 Task: Log work in the project VestaTech for the issue 'Integrate a new gamification feature into an existing mobile application to increase user engagement and motivation' spent time as '3w 6d 4h 11m' and remaining time as '2w 5d 12h 42m' and add a flag. Now add the issue to the epic 'Data Security'.
Action: Mouse moved to (442, 190)
Screenshot: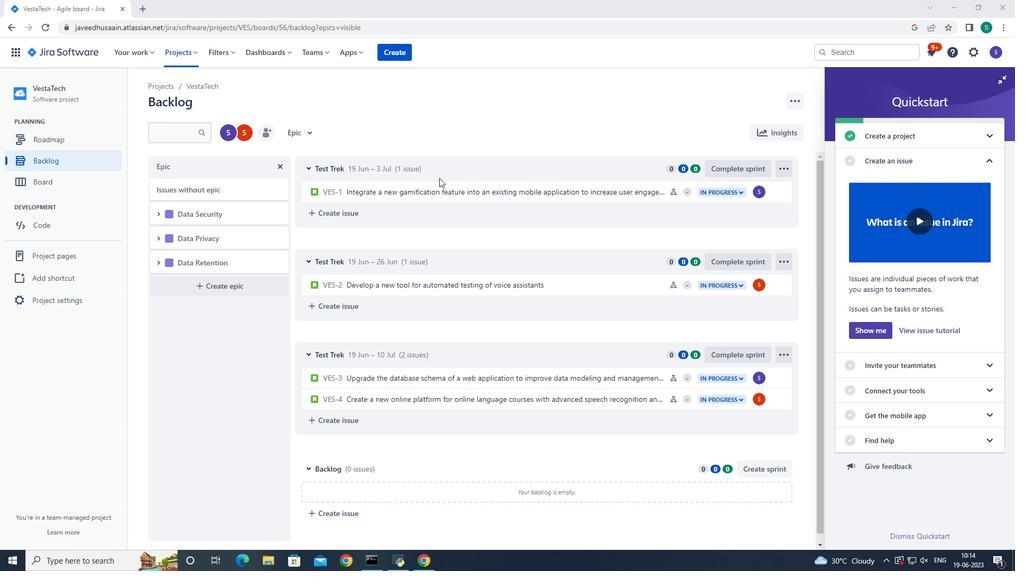 
Action: Mouse pressed left at (442, 190)
Screenshot: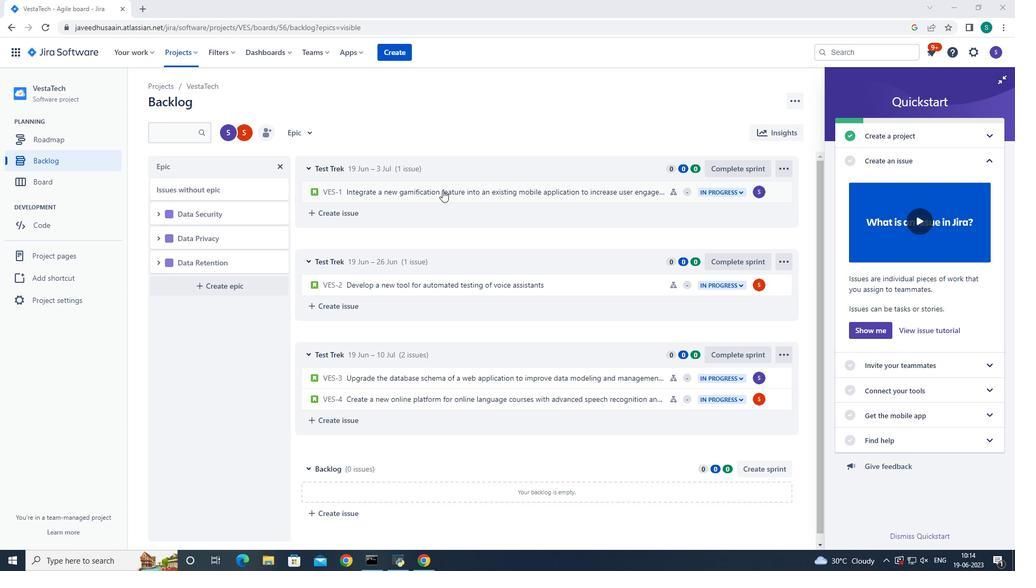 
Action: Mouse moved to (779, 162)
Screenshot: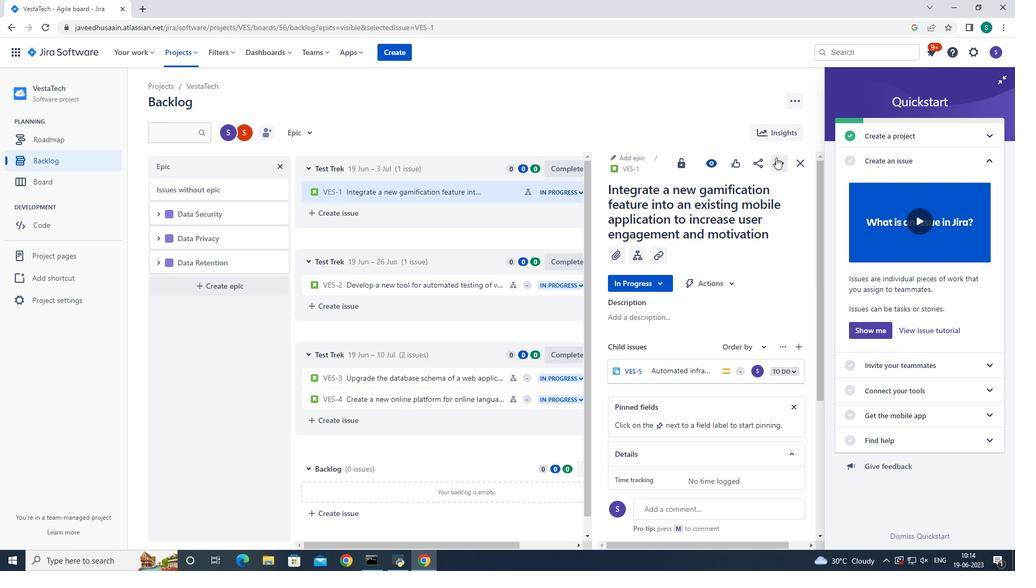 
Action: Mouse pressed left at (779, 162)
Screenshot: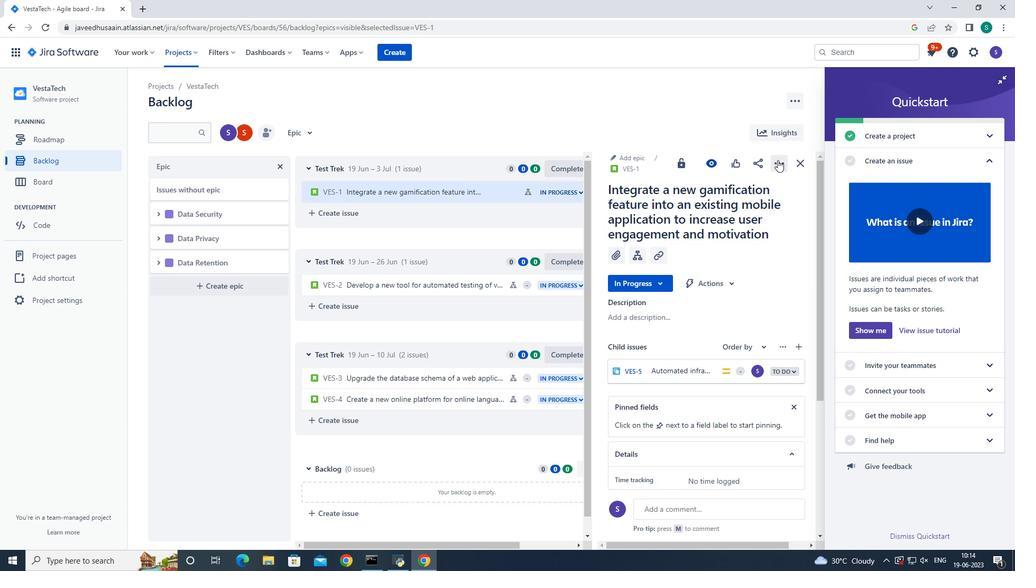 
Action: Mouse moved to (743, 190)
Screenshot: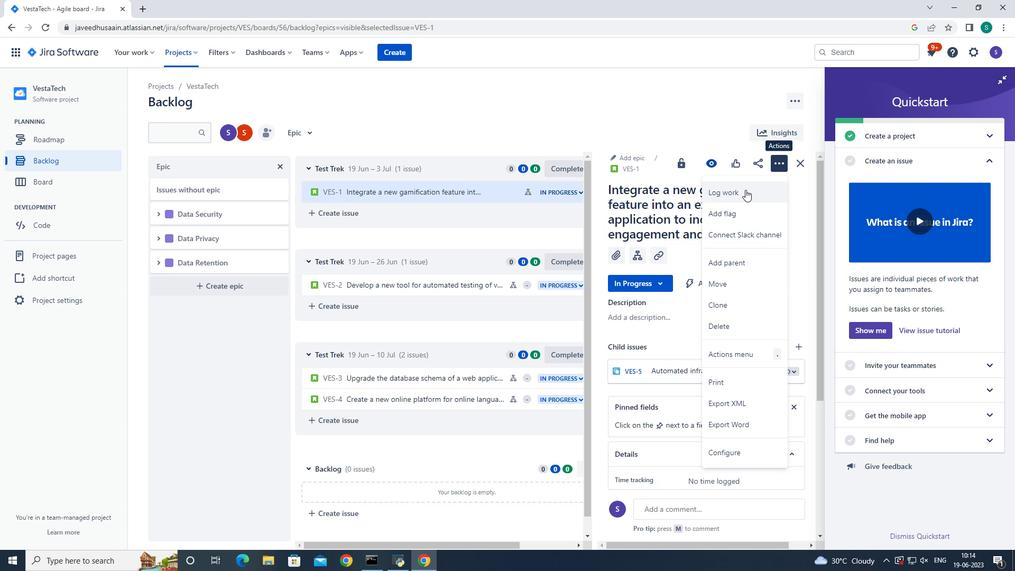 
Action: Mouse pressed left at (743, 190)
Screenshot: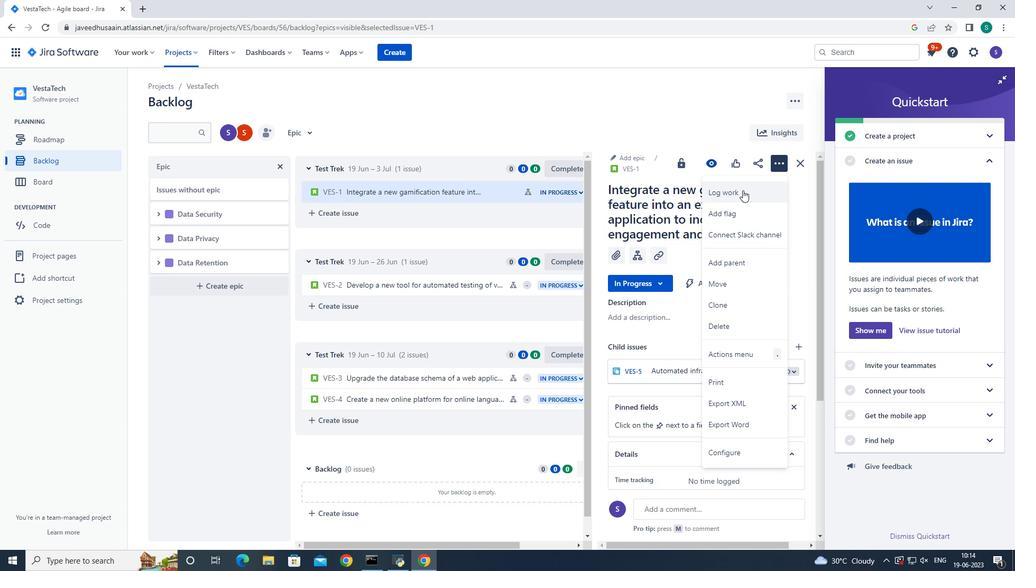 
Action: Mouse moved to (445, 158)
Screenshot: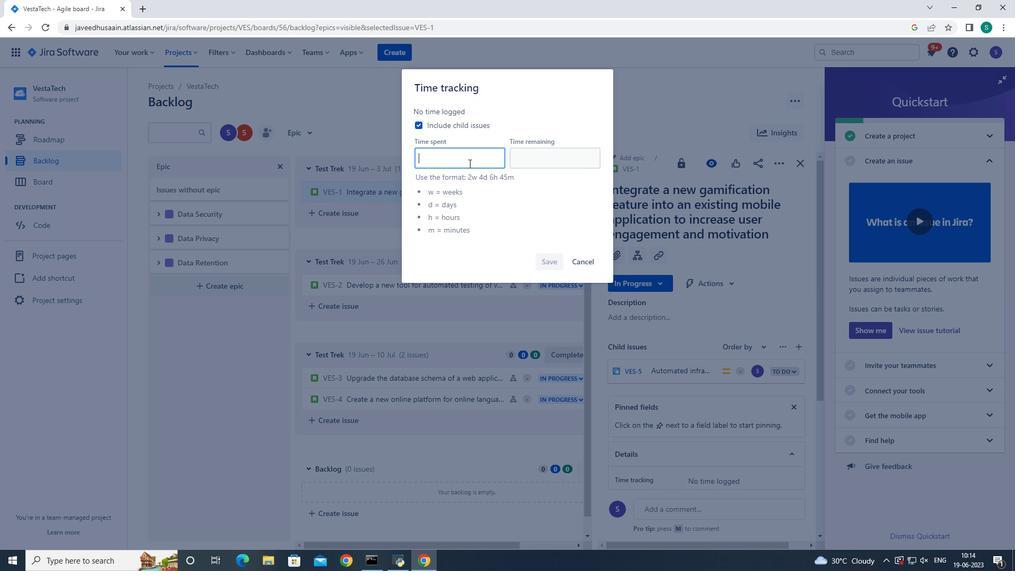 
Action: Mouse pressed left at (445, 158)
Screenshot: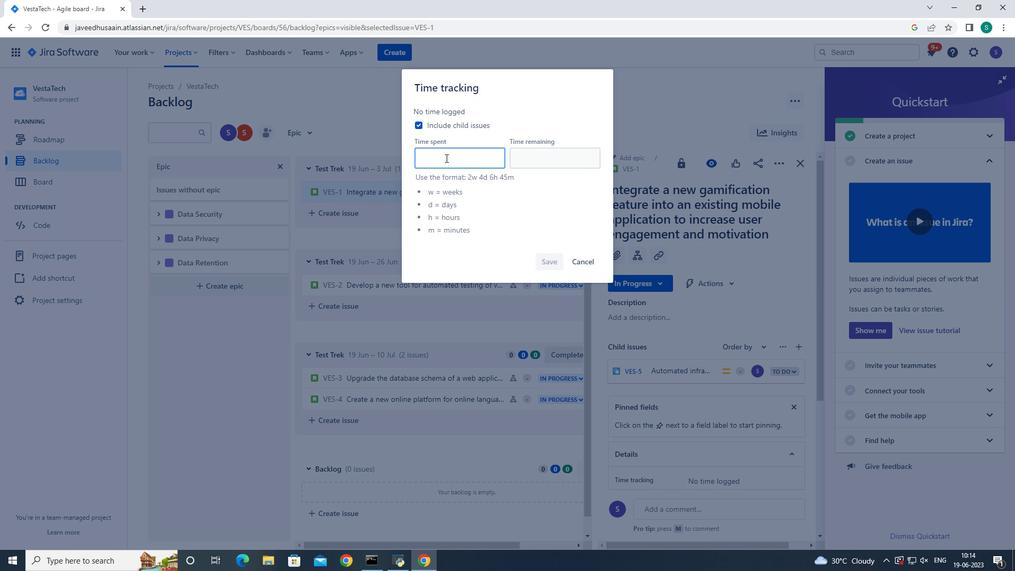 
Action: Key pressed 3w<Key.space>6d<Key.space>4h<Key.space>11m<Key.tab>2w<Key.space>5d<Key.space>12h<Key.space>42m
Screenshot: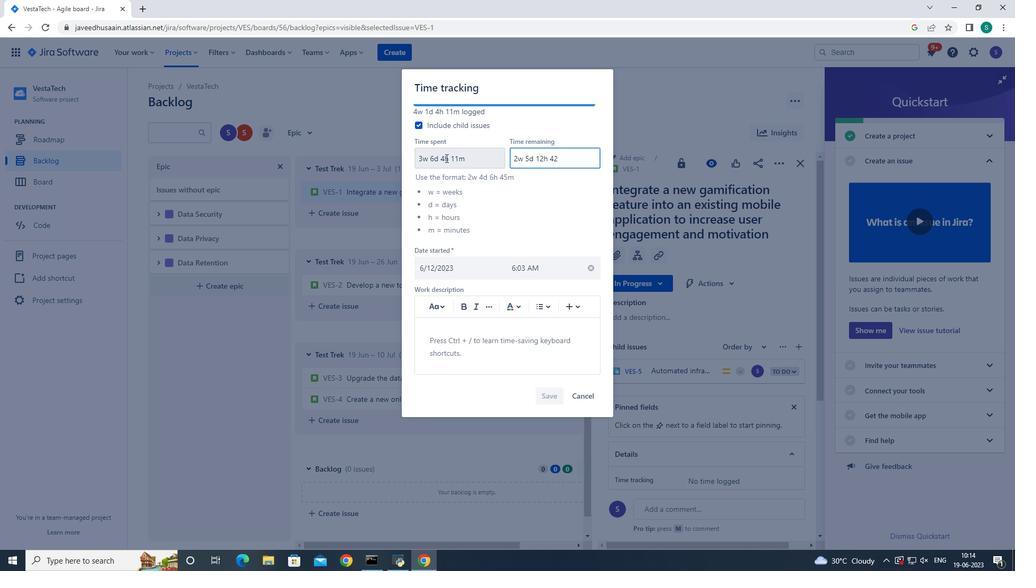 
Action: Mouse moved to (544, 396)
Screenshot: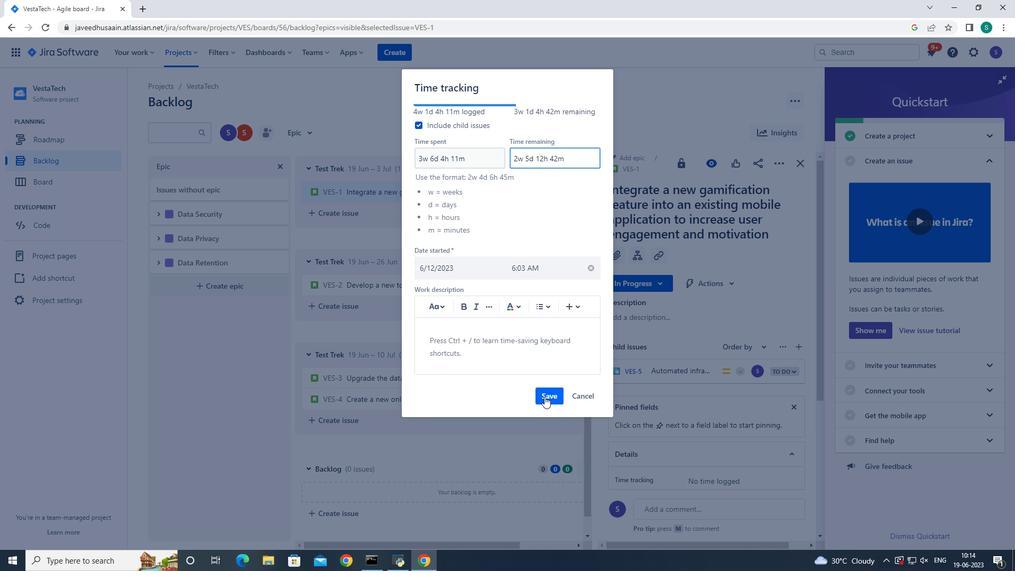 
Action: Mouse pressed left at (544, 396)
Screenshot: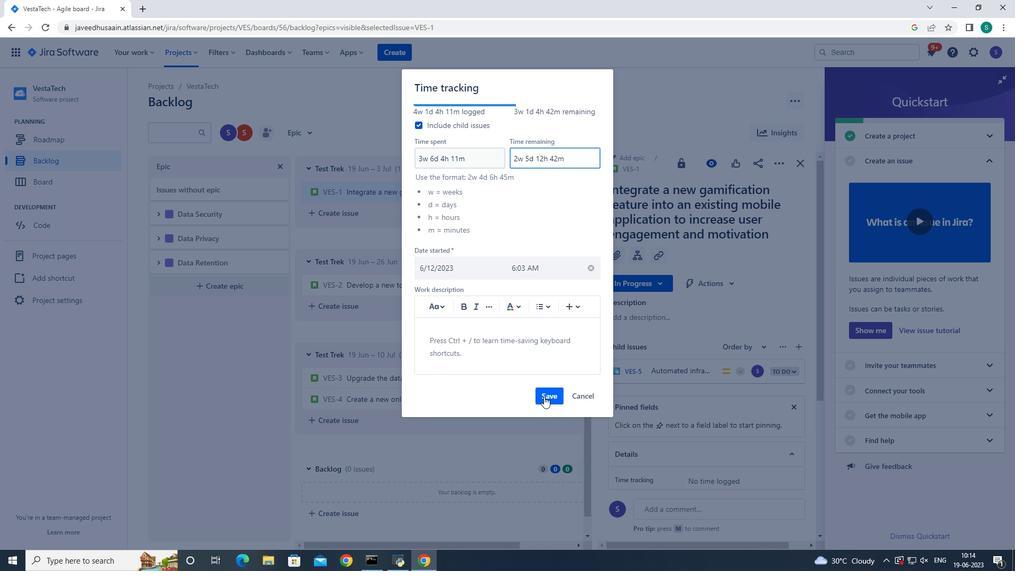 
Action: Mouse moved to (779, 387)
Screenshot: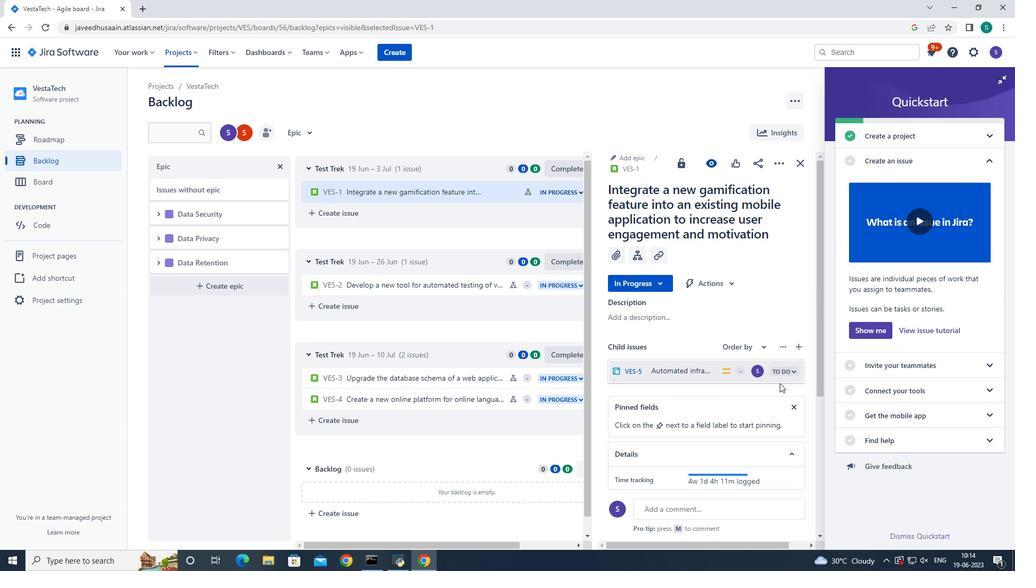 
Action: Mouse scrolled (779, 387) with delta (0, 0)
Screenshot: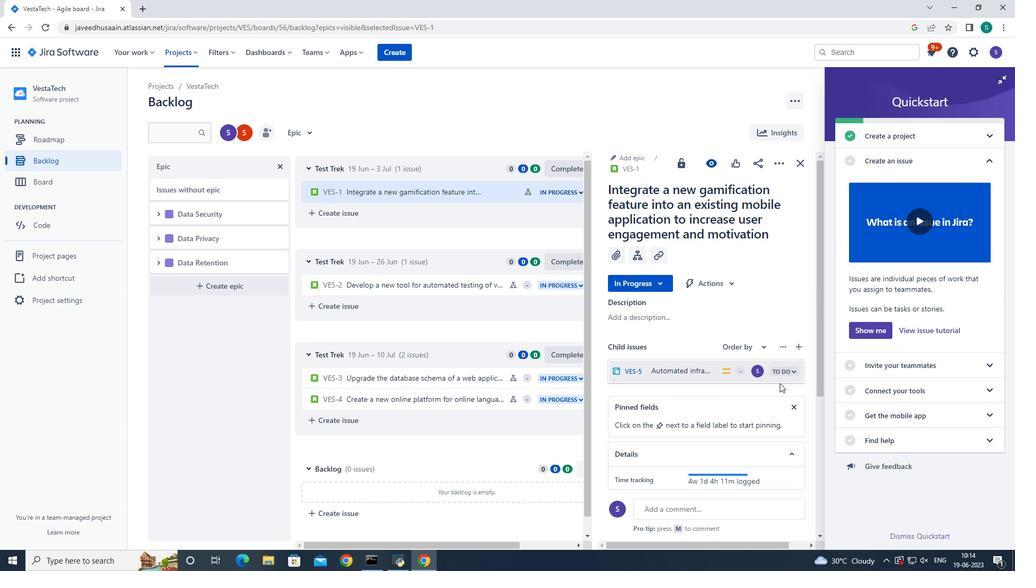 
Action: Mouse moved to (778, 392)
Screenshot: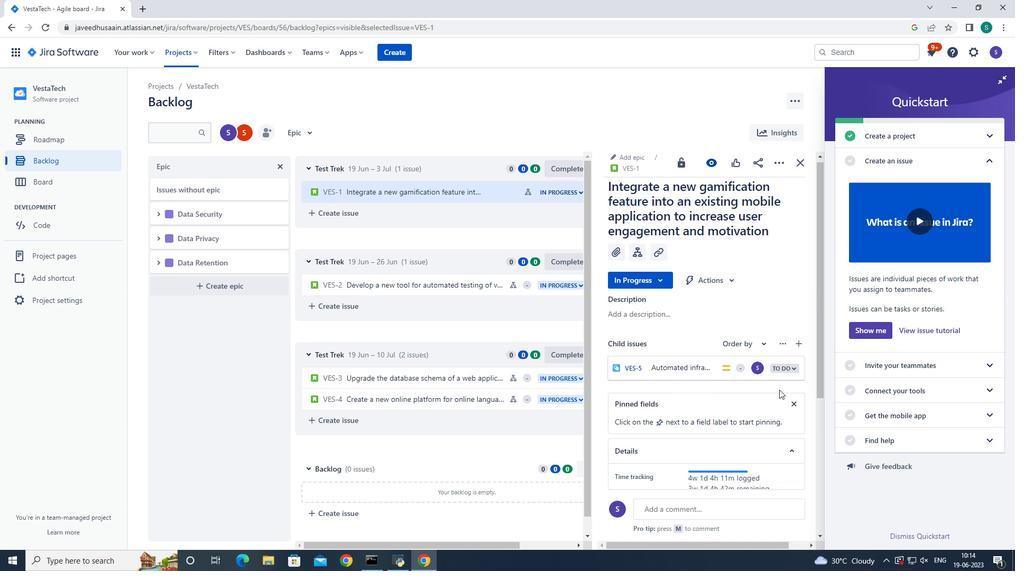 
Action: Mouse scrolled (778, 391) with delta (0, 0)
Screenshot: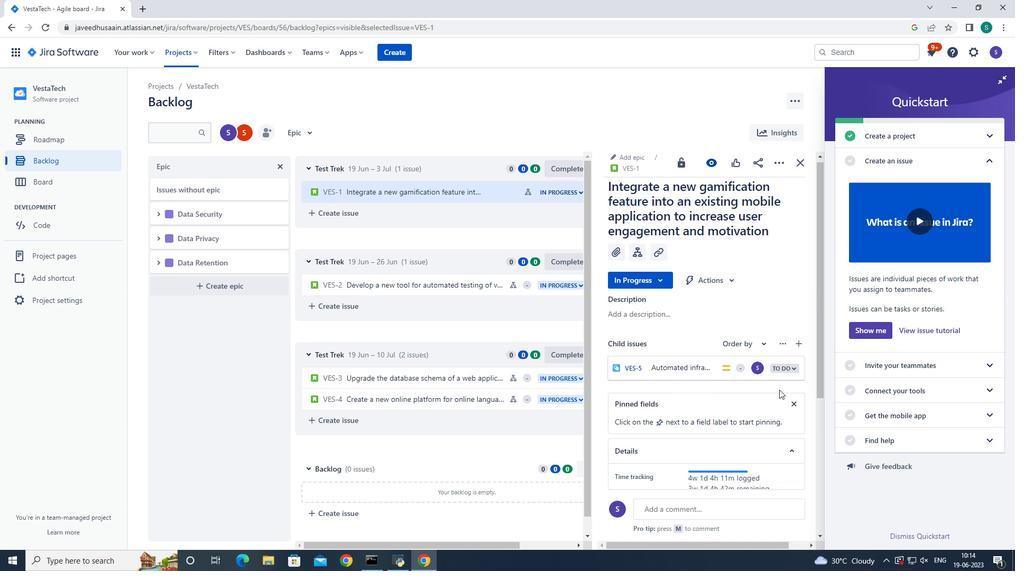 
Action: Mouse moved to (778, 390)
Screenshot: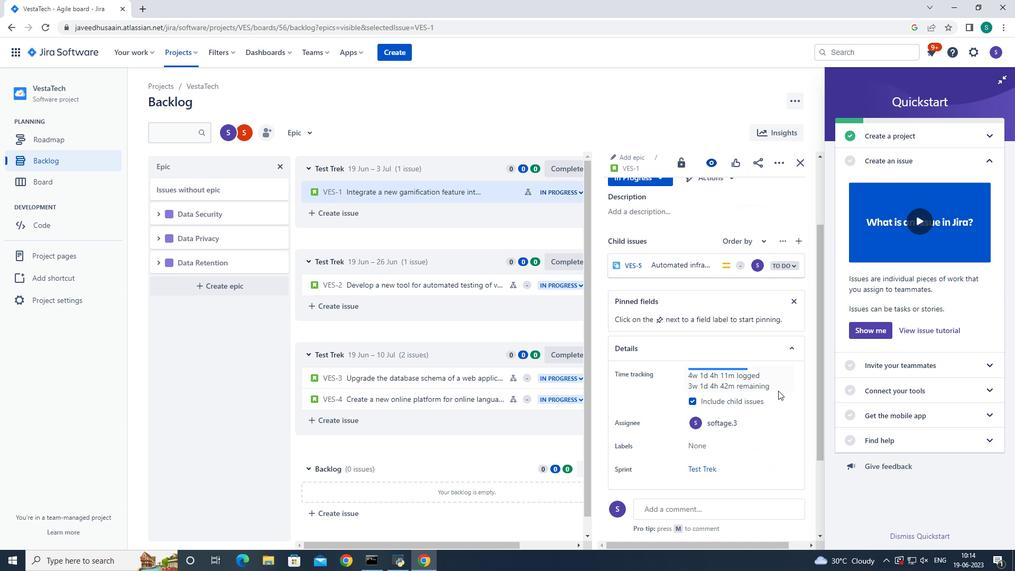 
Action: Mouse scrolled (778, 390) with delta (0, 0)
Screenshot: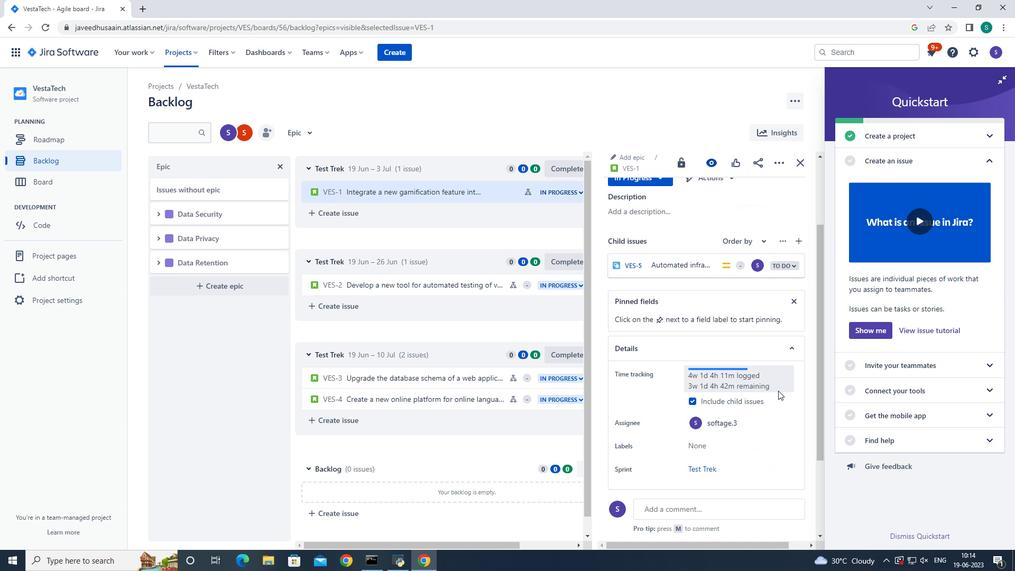 
Action: Mouse scrolled (778, 391) with delta (0, 0)
Screenshot: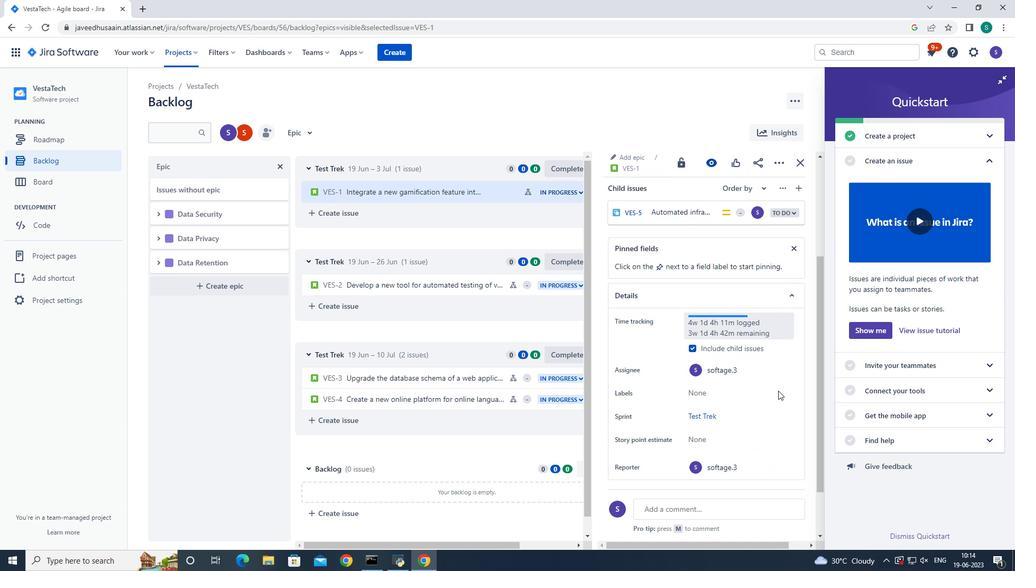 
Action: Mouse scrolled (778, 391) with delta (0, 0)
Screenshot: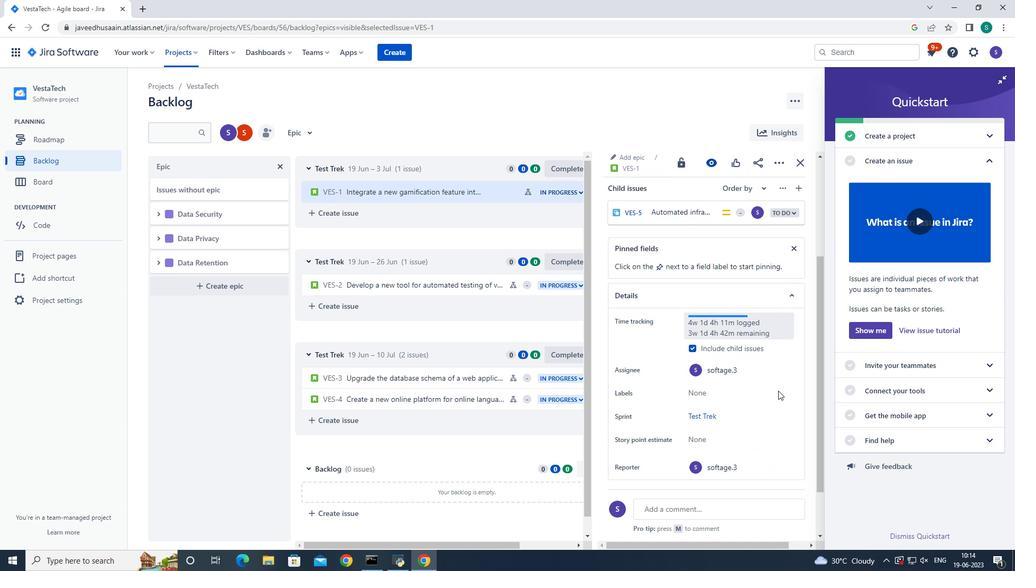 
Action: Mouse scrolled (778, 391) with delta (0, 0)
Screenshot: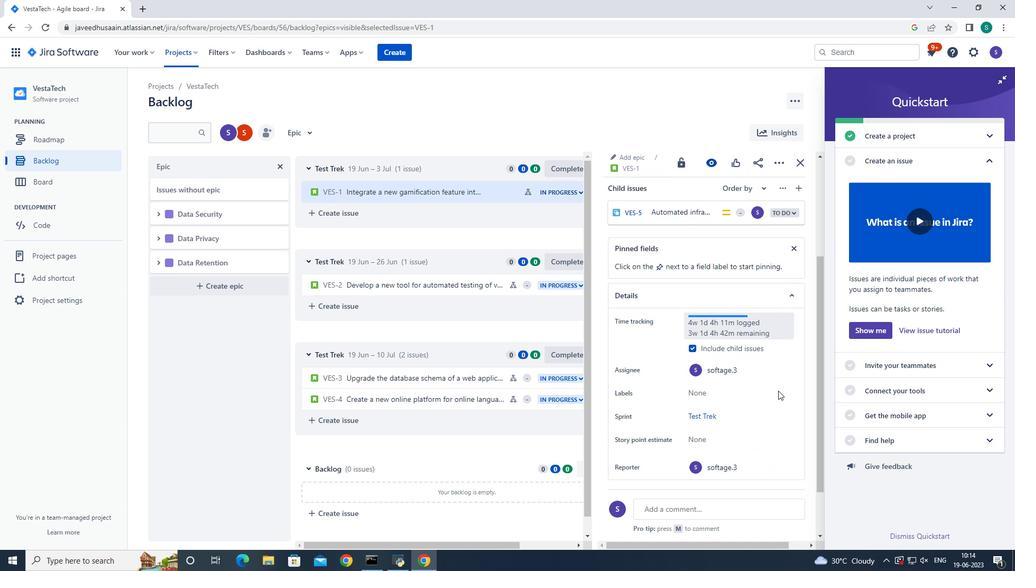 
Action: Mouse scrolled (778, 391) with delta (0, 0)
Screenshot: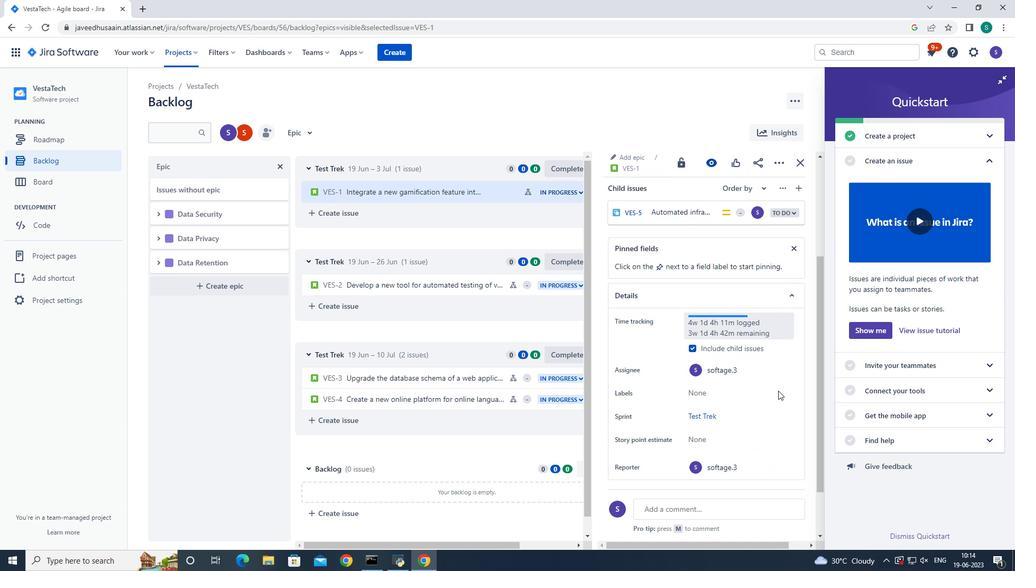 
Action: Mouse moved to (777, 163)
Screenshot: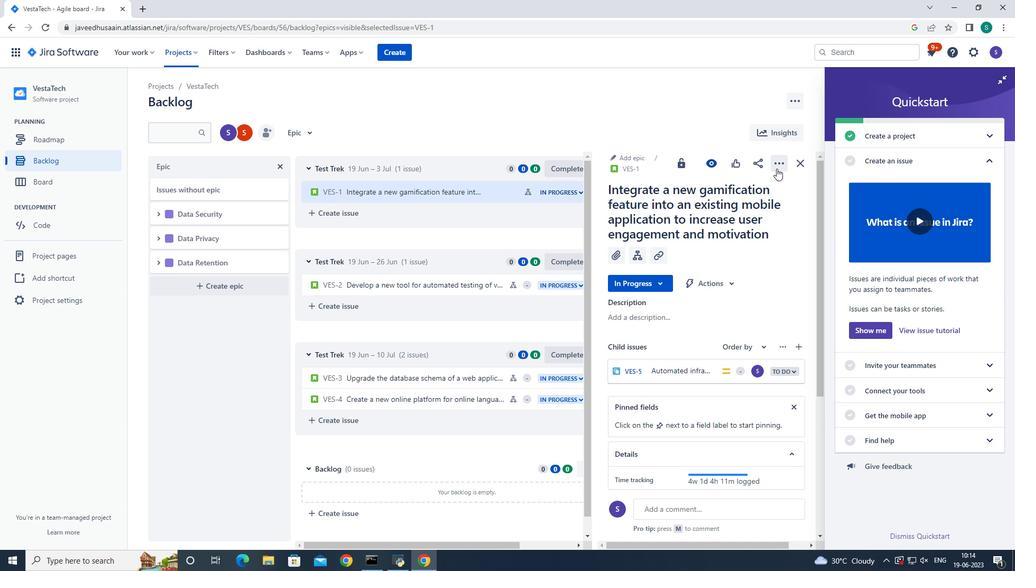 
Action: Mouse pressed left at (777, 163)
Screenshot: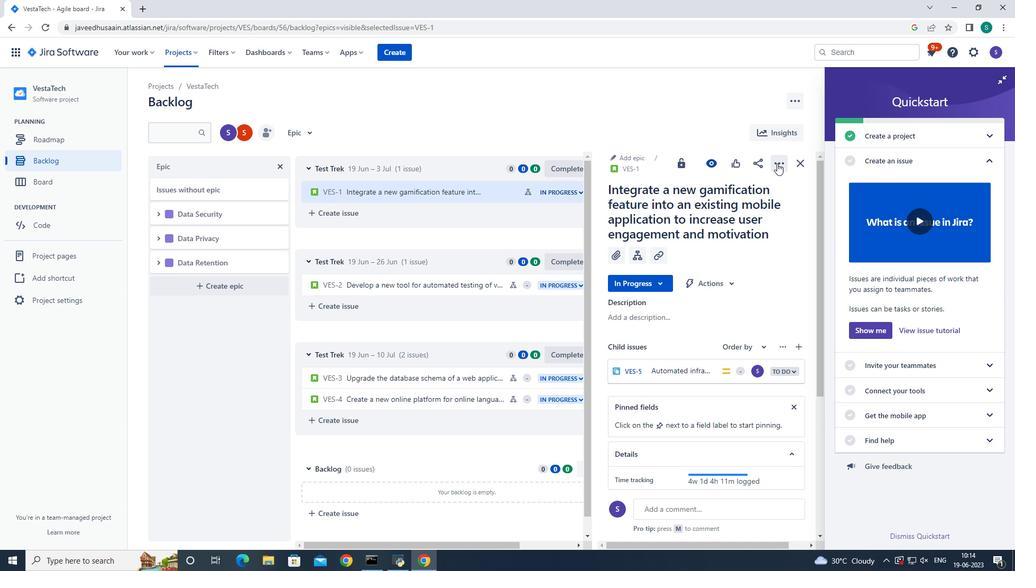
Action: Mouse moved to (747, 211)
Screenshot: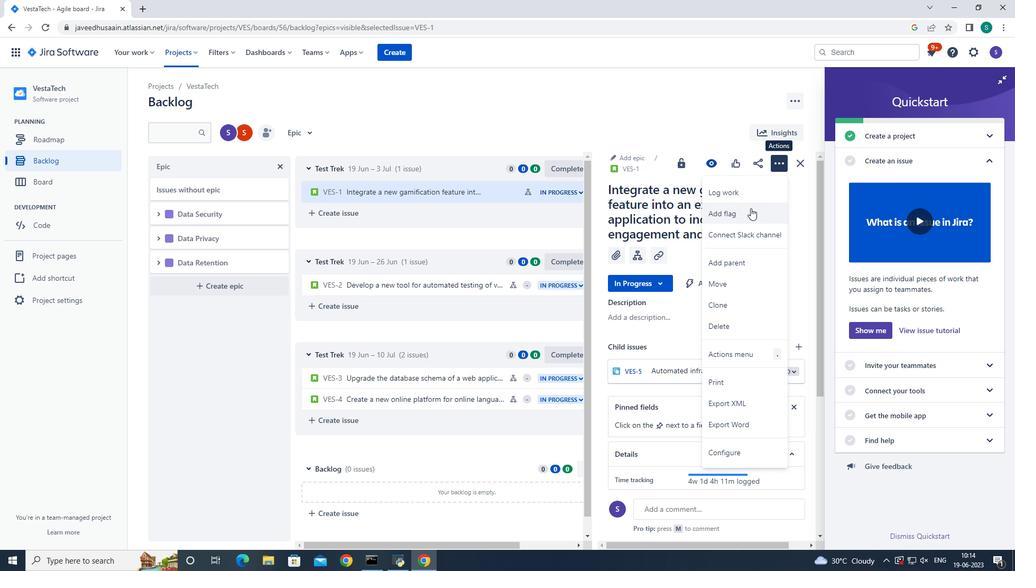 
Action: Mouse pressed left at (747, 211)
Screenshot: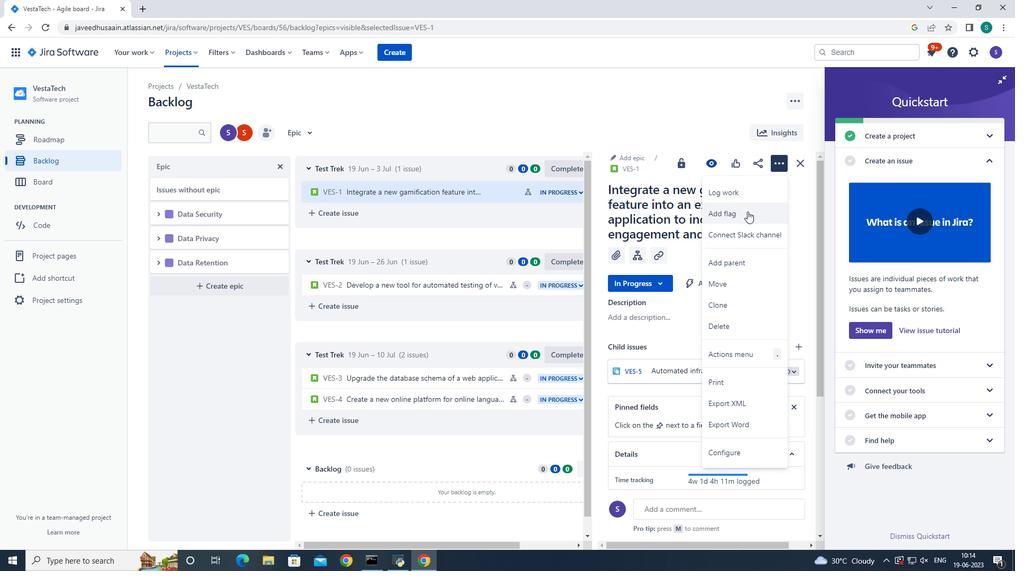 
Action: Mouse moved to (799, 165)
Screenshot: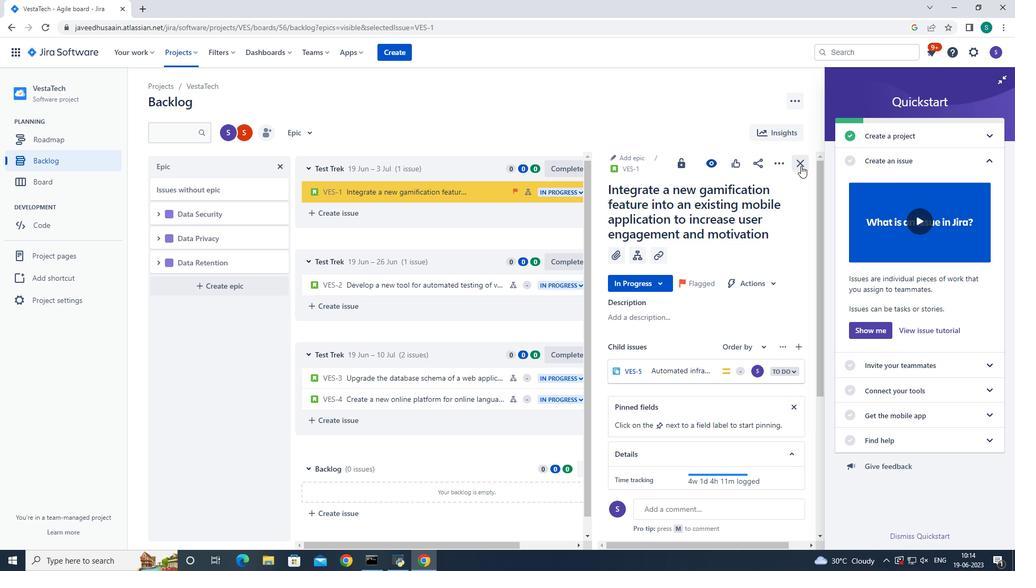 
Action: Mouse pressed left at (799, 165)
Screenshot: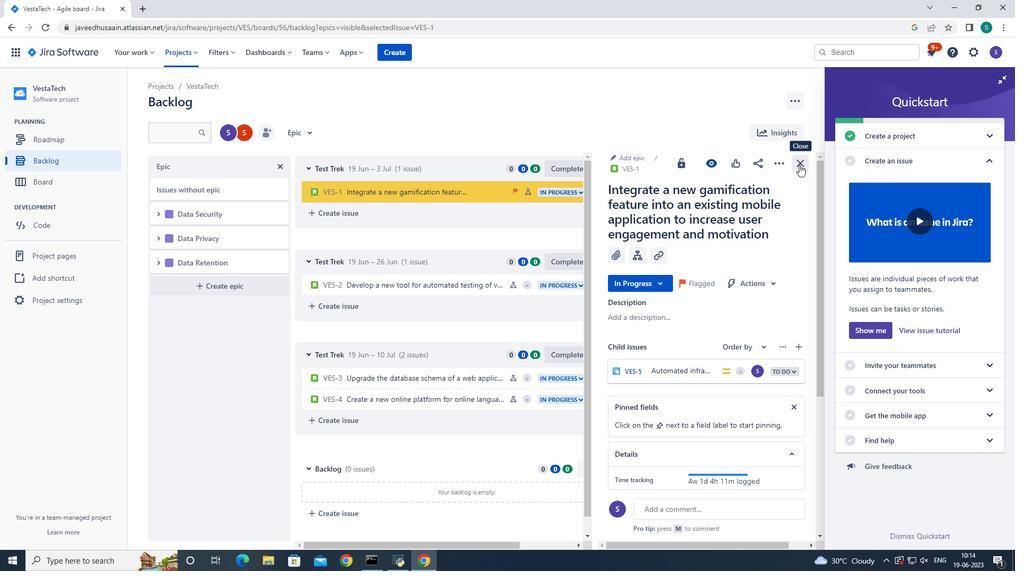 
Action: Mouse moved to (625, 194)
Screenshot: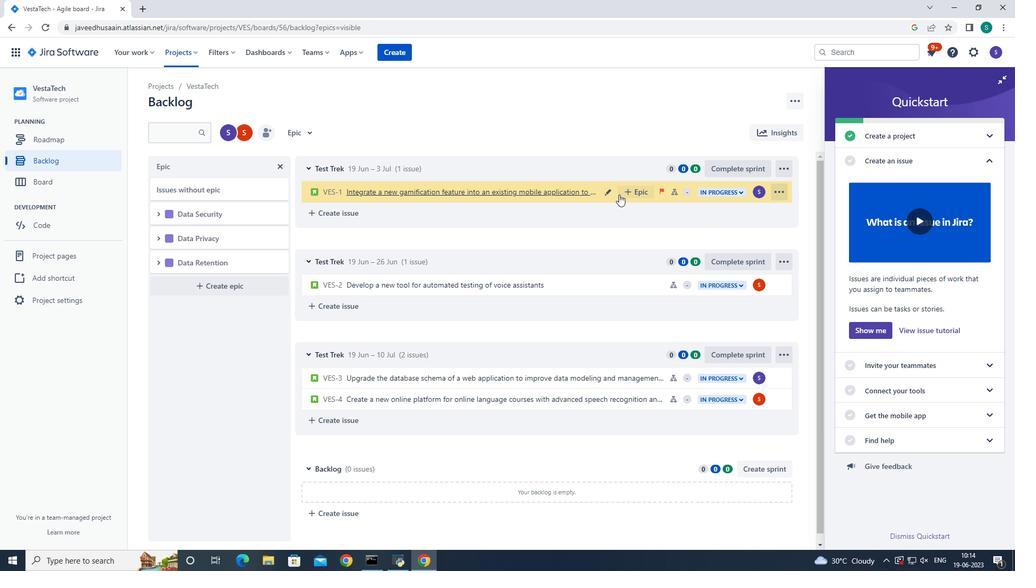 
Action: Mouse pressed left at (625, 194)
Screenshot: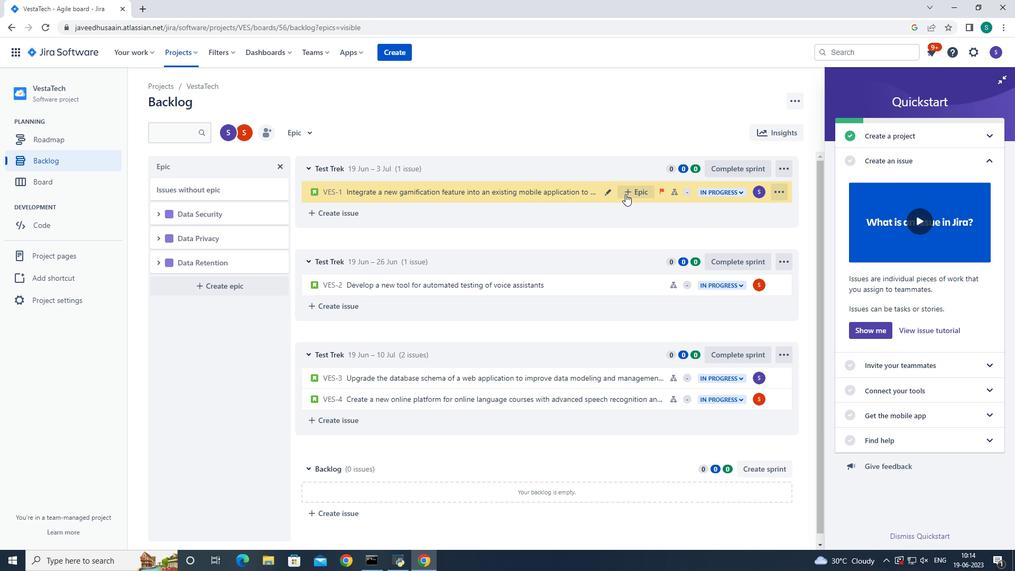 
Action: Mouse moved to (686, 268)
Screenshot: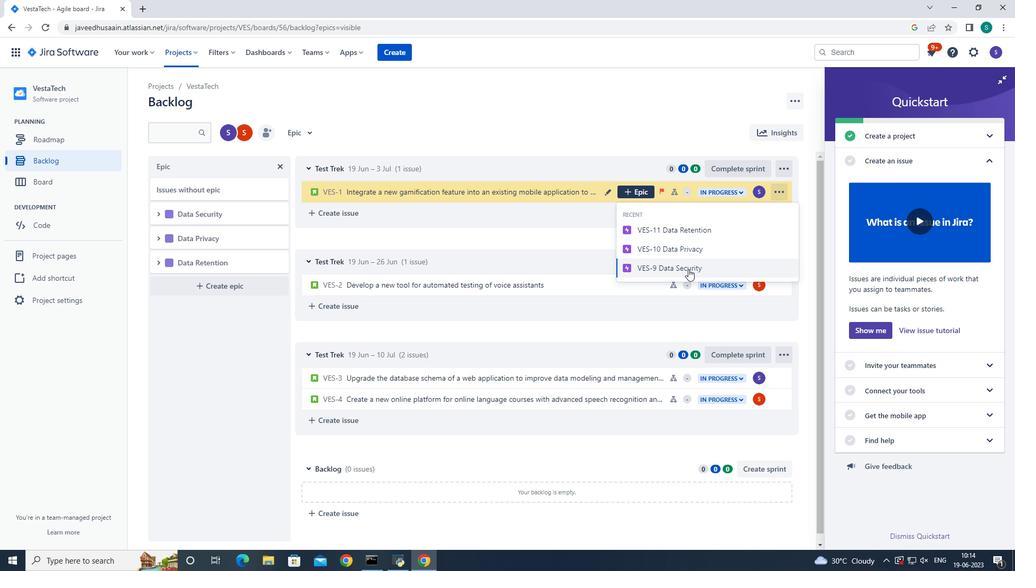 
Action: Mouse pressed left at (686, 268)
Screenshot: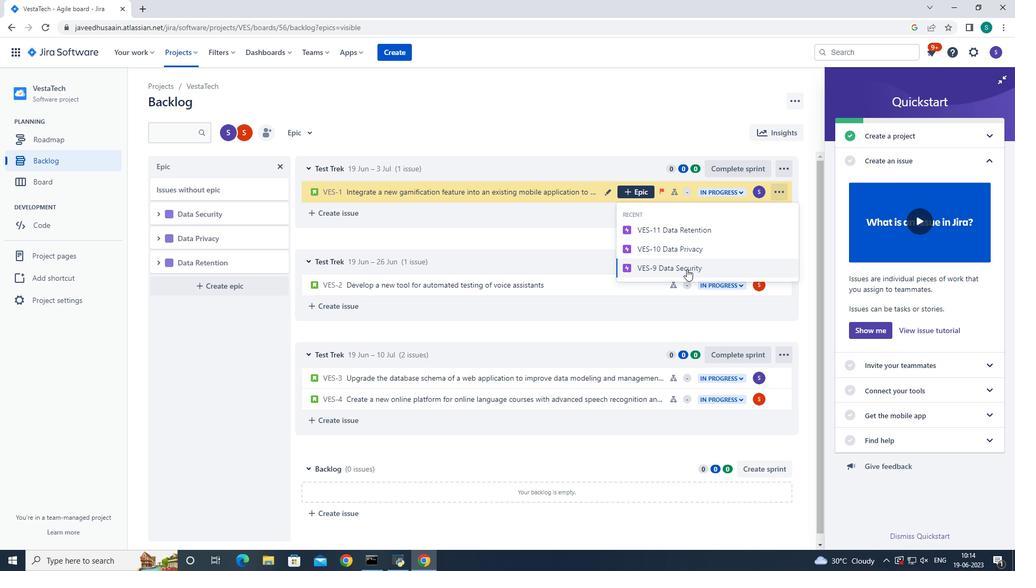 
Action: Mouse moved to (642, 268)
Screenshot: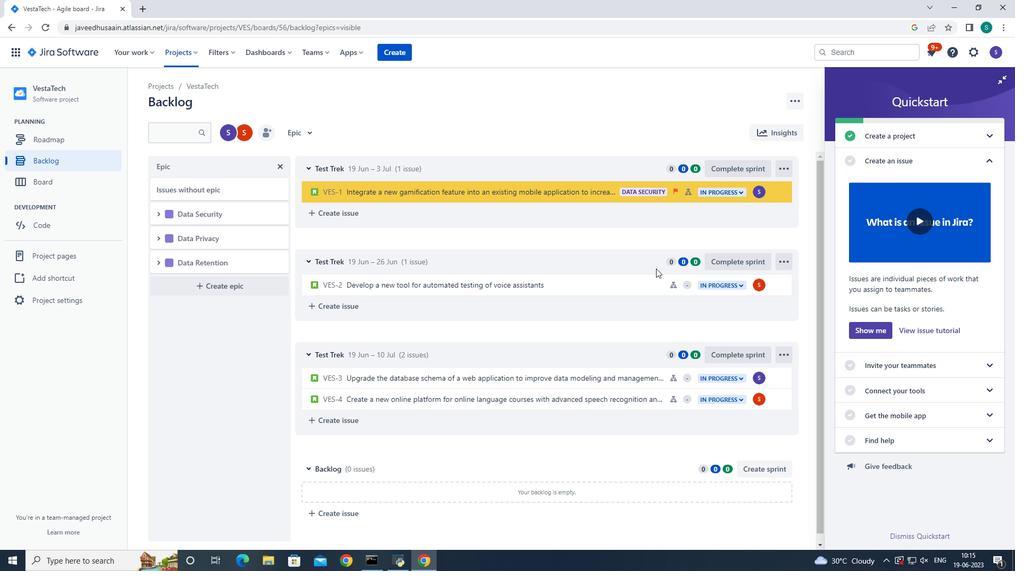 
